 Task: Change the event color to Cyan.
Action: Mouse moved to (76, 167)
Screenshot: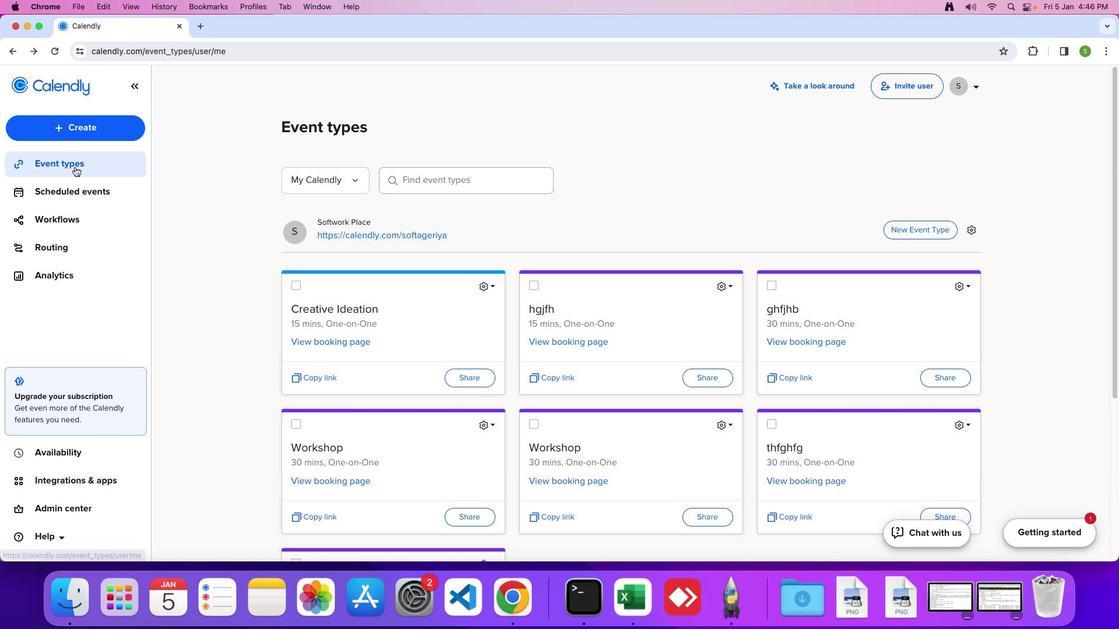 
Action: Mouse pressed left at (76, 167)
Screenshot: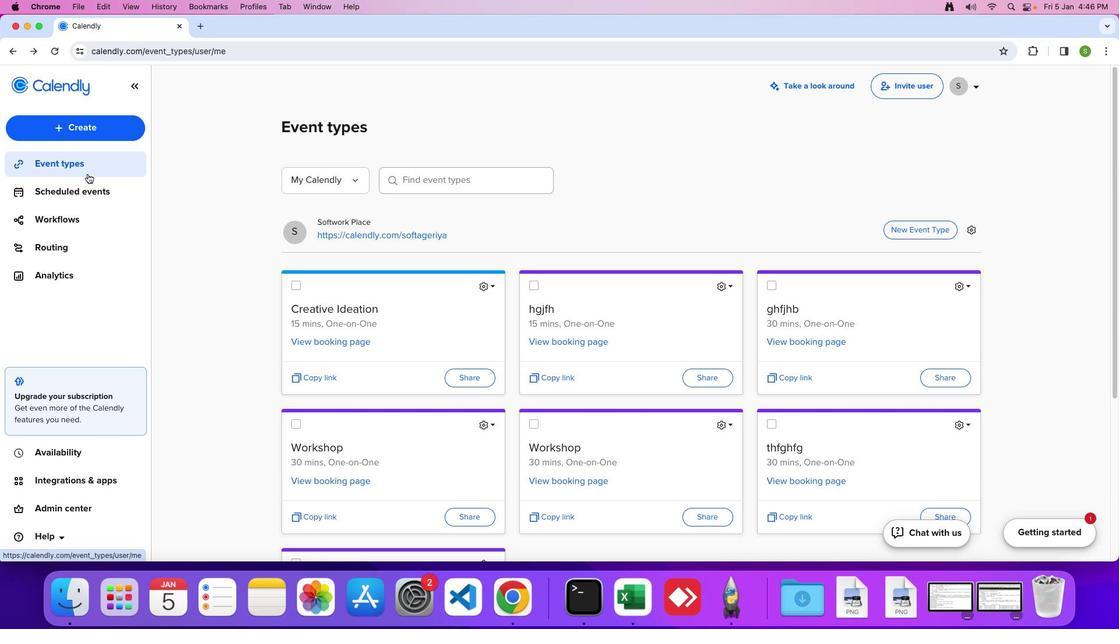 
Action: Mouse moved to (483, 288)
Screenshot: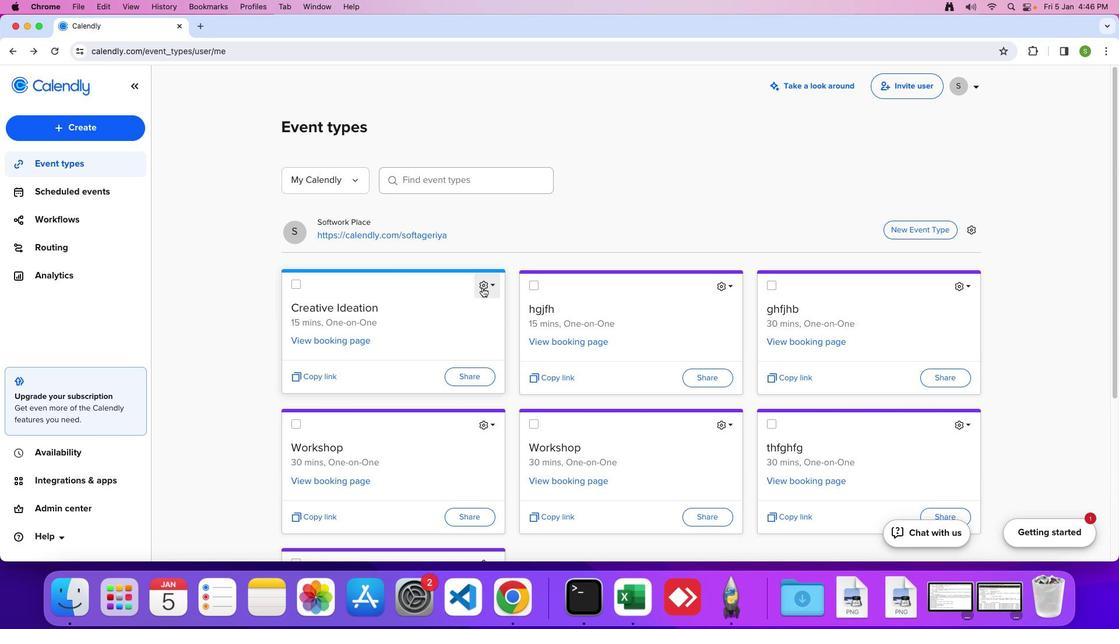 
Action: Mouse pressed left at (483, 288)
Screenshot: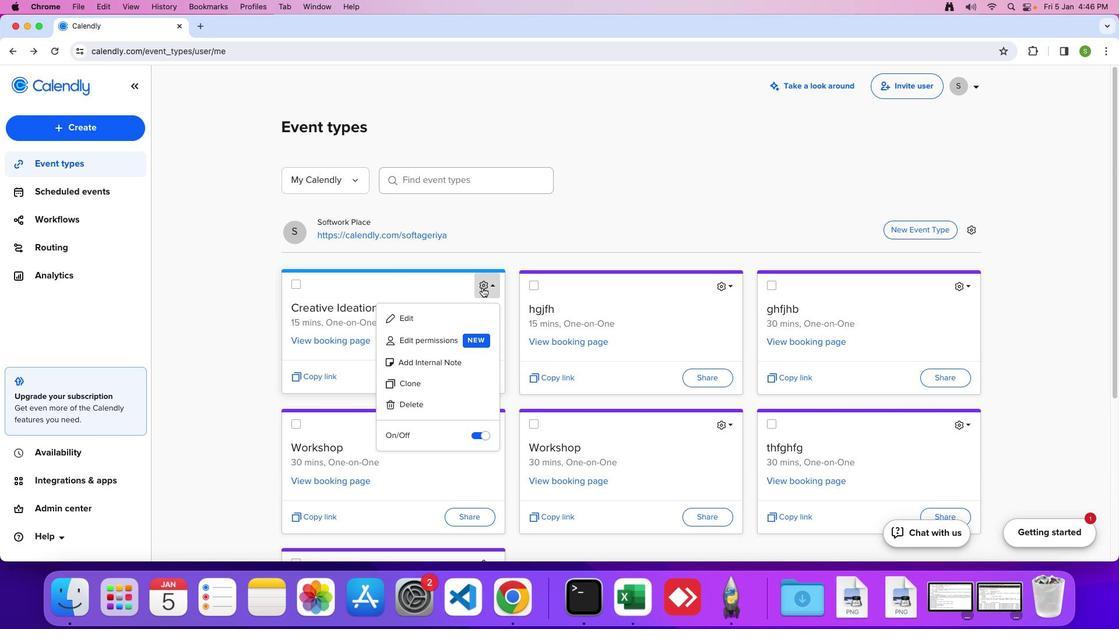 
Action: Mouse moved to (454, 317)
Screenshot: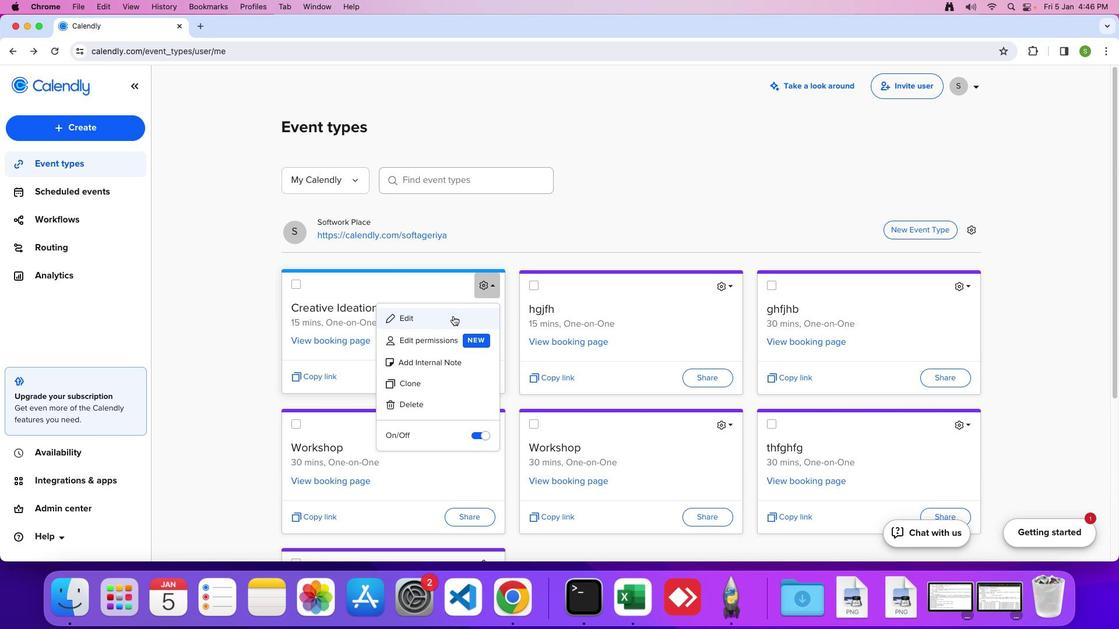 
Action: Mouse pressed left at (454, 317)
Screenshot: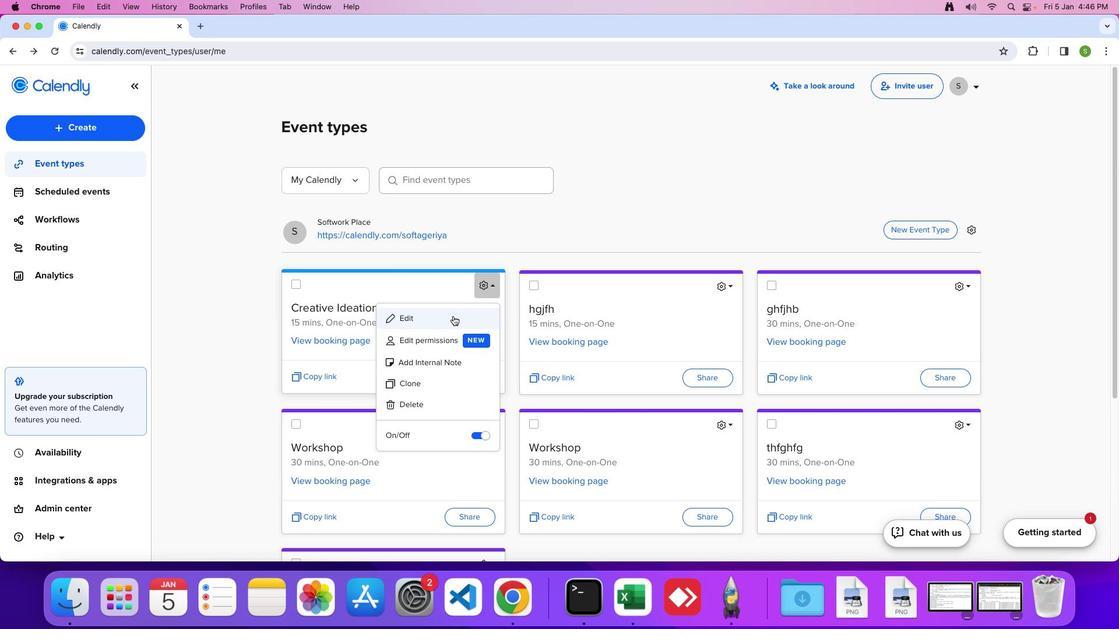 
Action: Mouse moved to (159, 199)
Screenshot: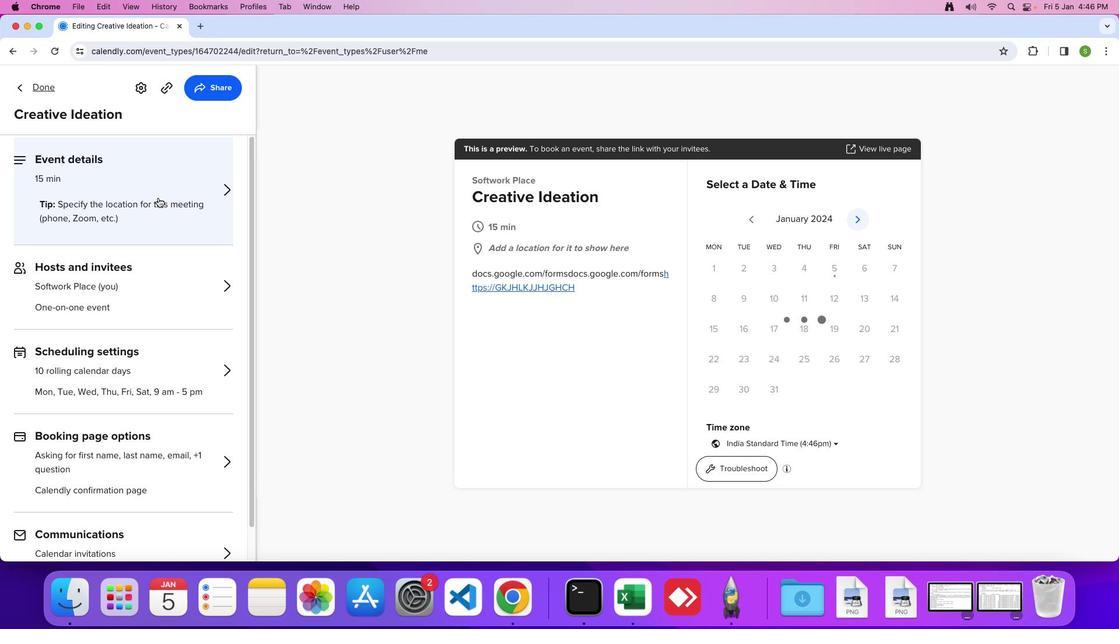 
Action: Mouse pressed left at (159, 199)
Screenshot: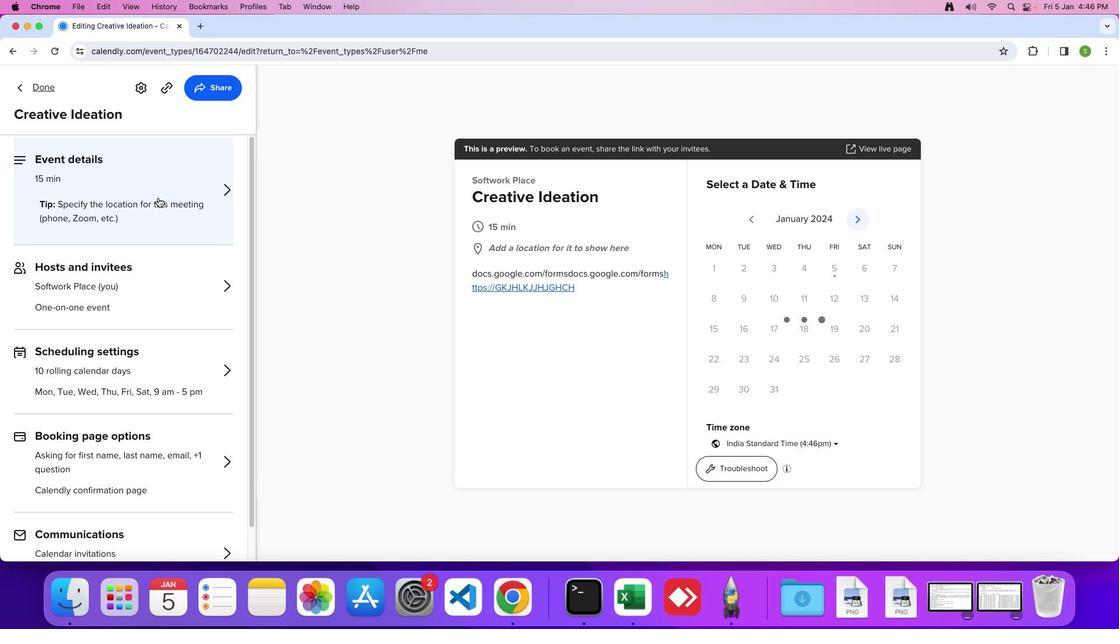 
Action: Mouse moved to (44, 184)
Screenshot: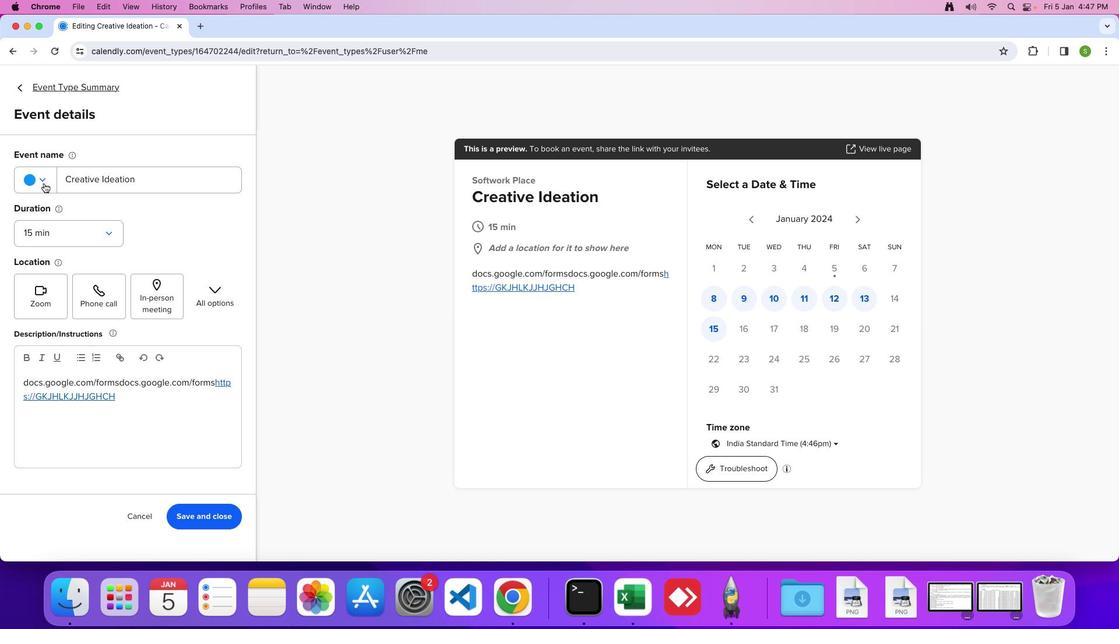 
Action: Mouse pressed left at (44, 184)
Screenshot: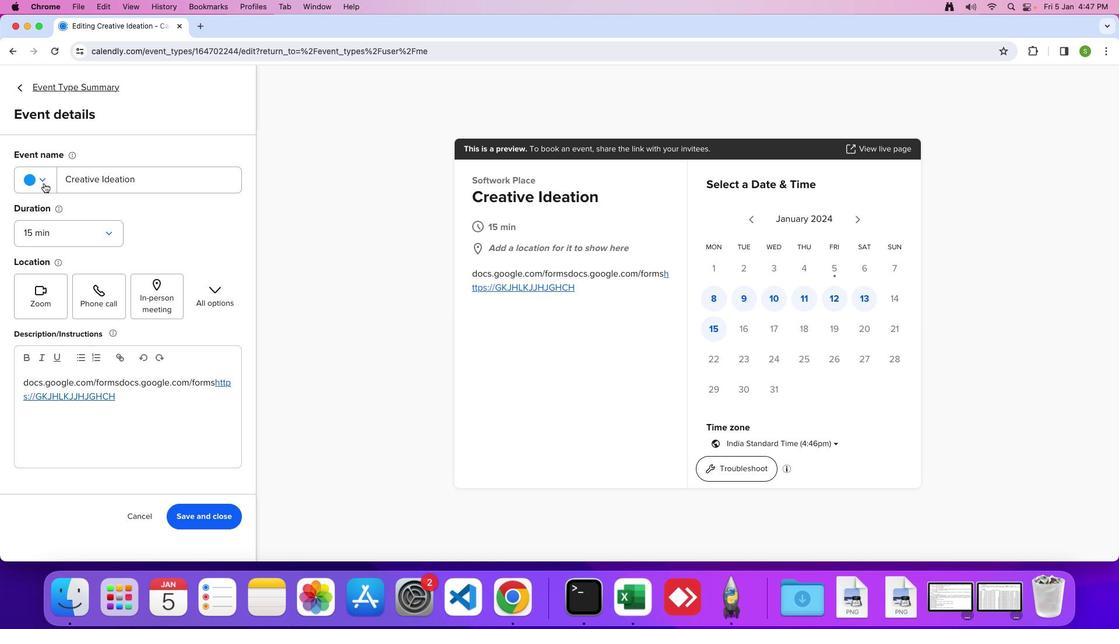 
Action: Mouse moved to (34, 265)
Screenshot: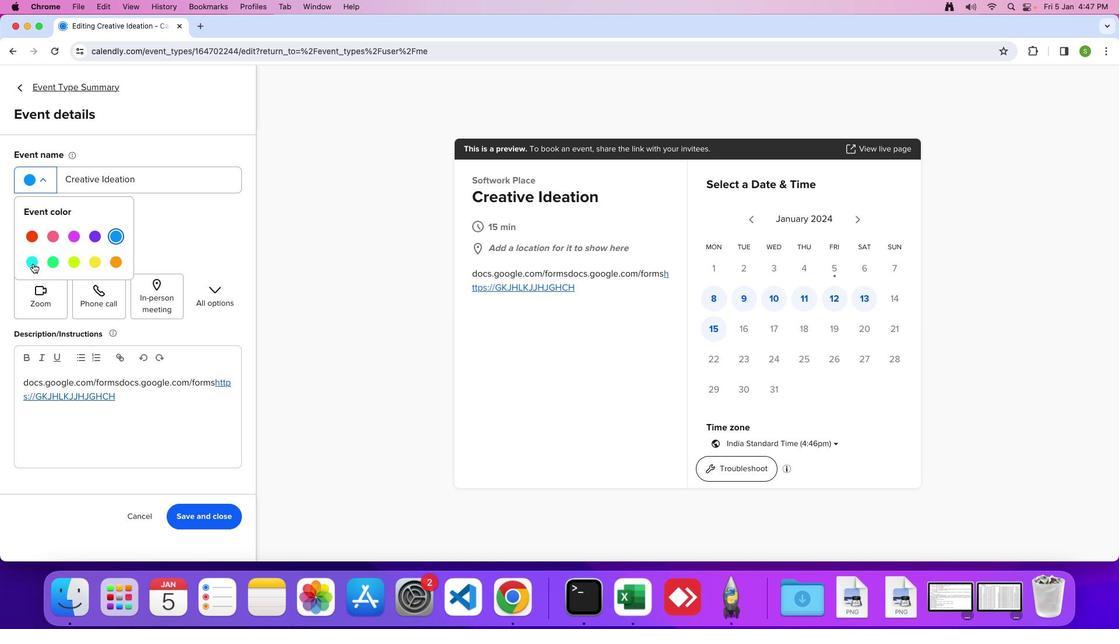 
Action: Mouse pressed left at (34, 265)
Screenshot: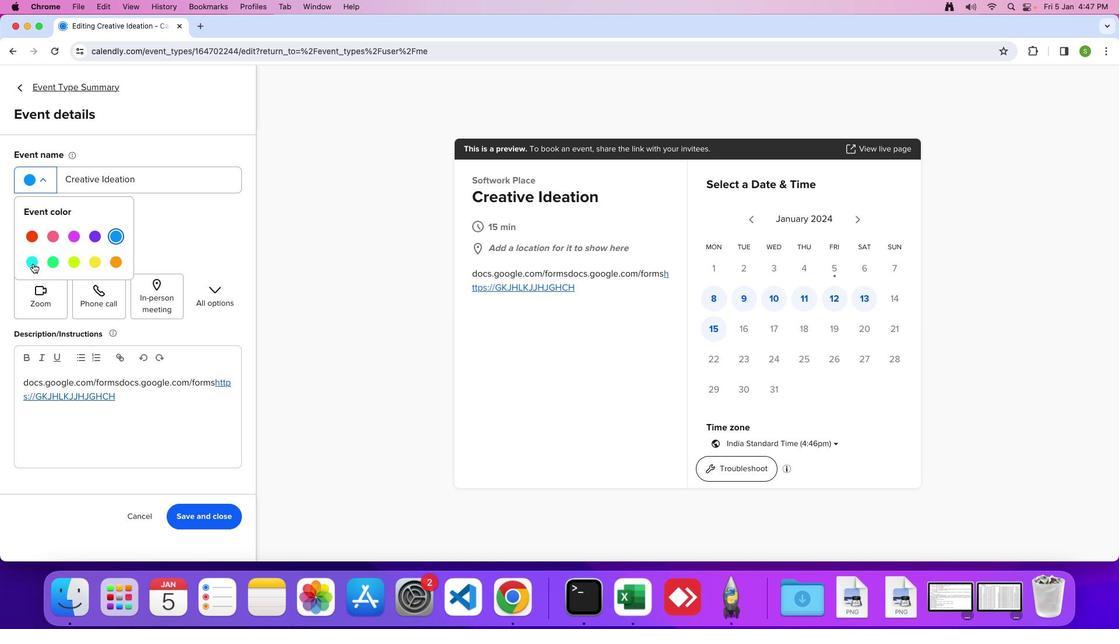 
Action: Mouse moved to (214, 519)
Screenshot: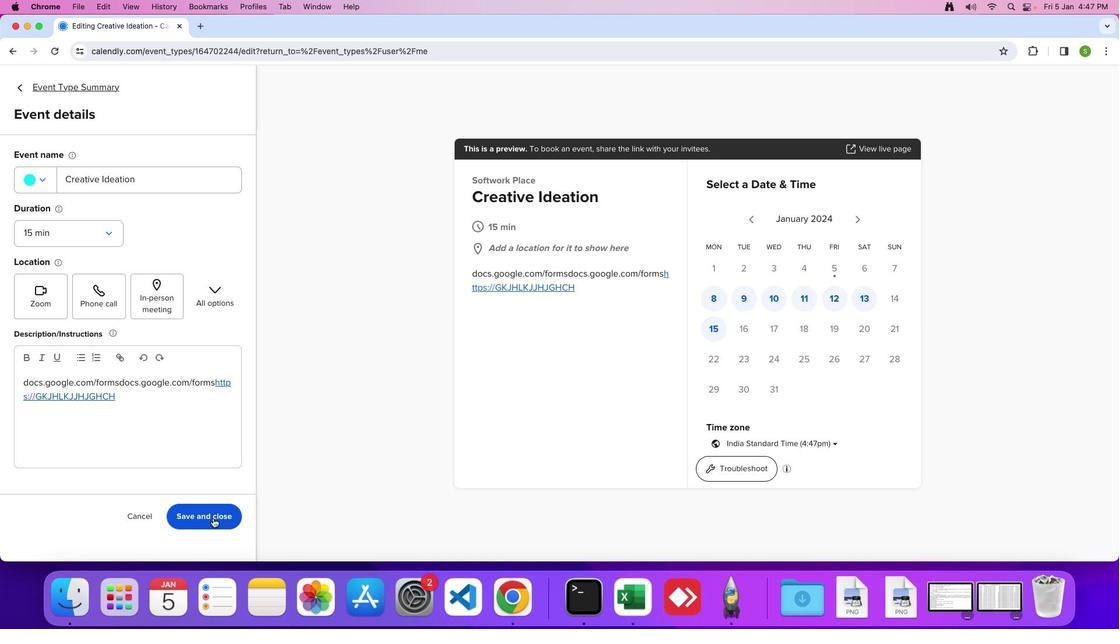 
Action: Mouse pressed left at (214, 519)
Screenshot: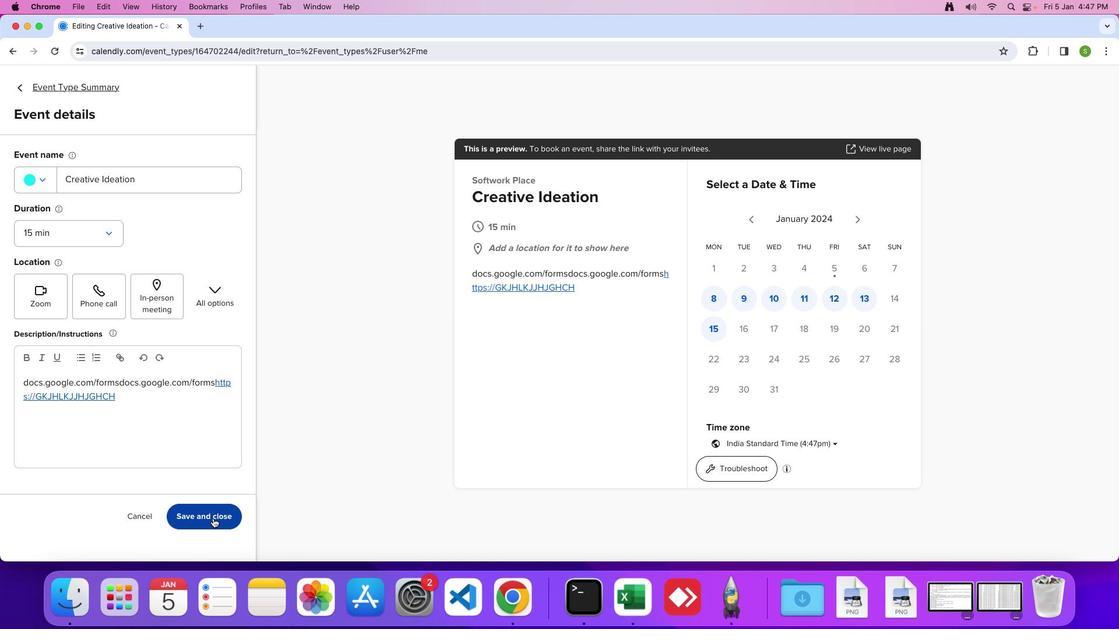 
Action: Mouse moved to (212, 518)
Screenshot: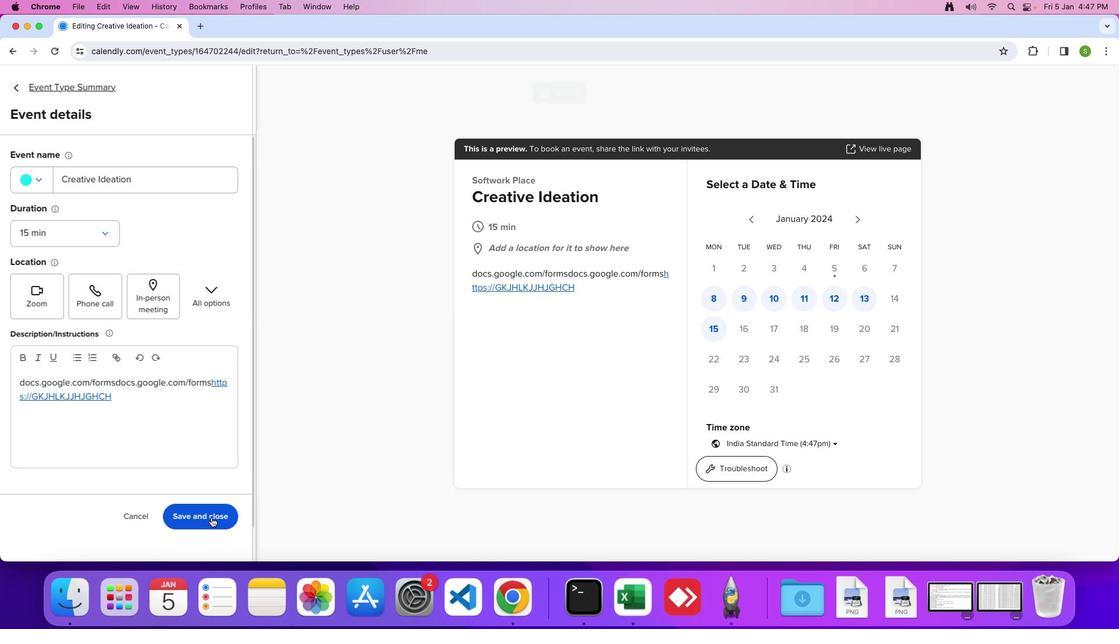 
